 Task: Calculate the route for a hot air balloon ride in Napa Valley.
Action: Mouse moved to (97, 63)
Screenshot: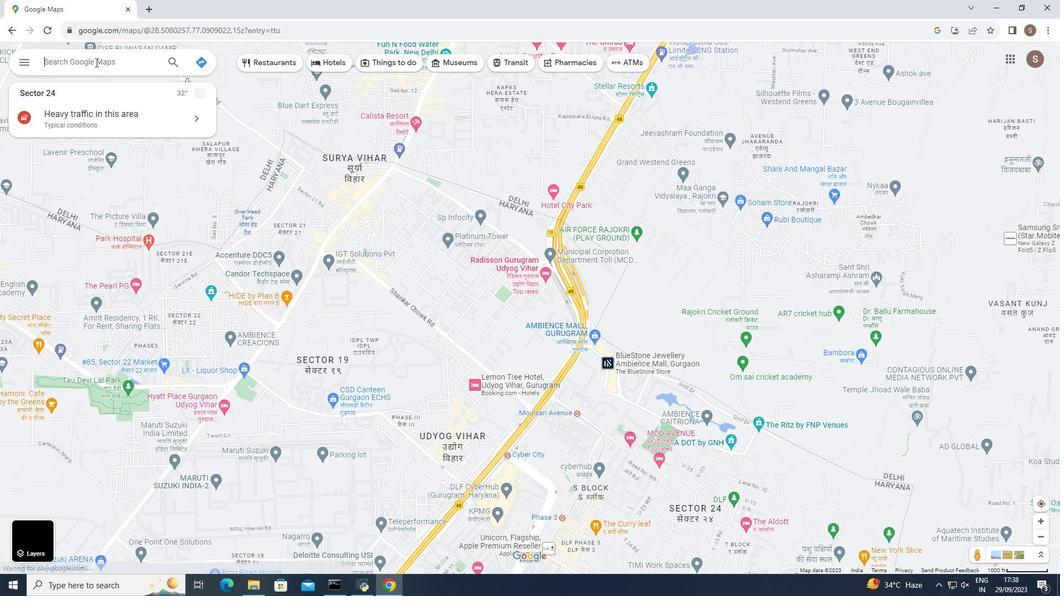 
Action: Mouse pressed left at (97, 63)
Screenshot: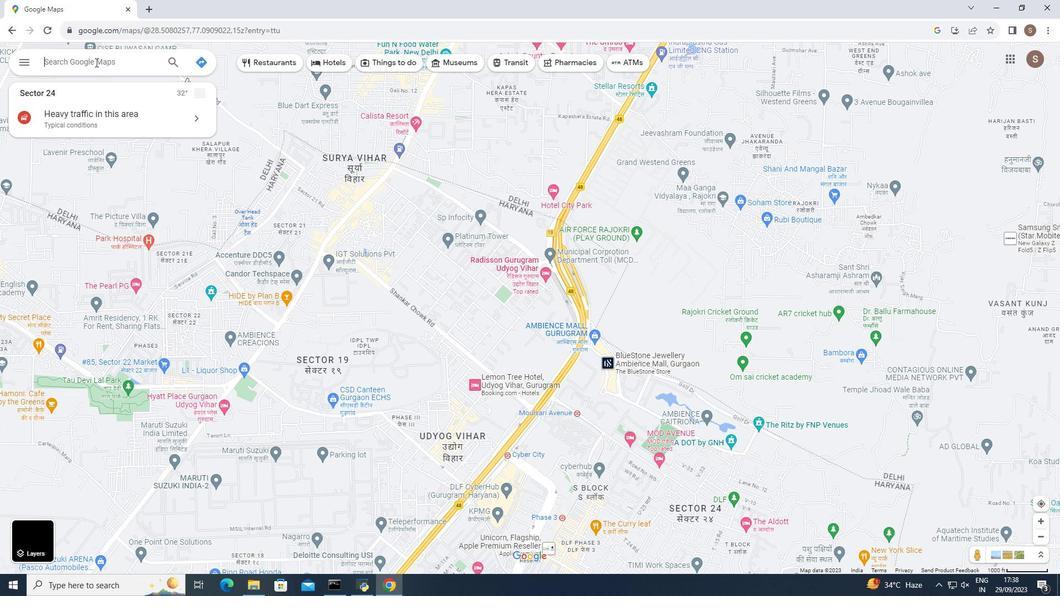 
Action: Mouse moved to (96, 63)
Screenshot: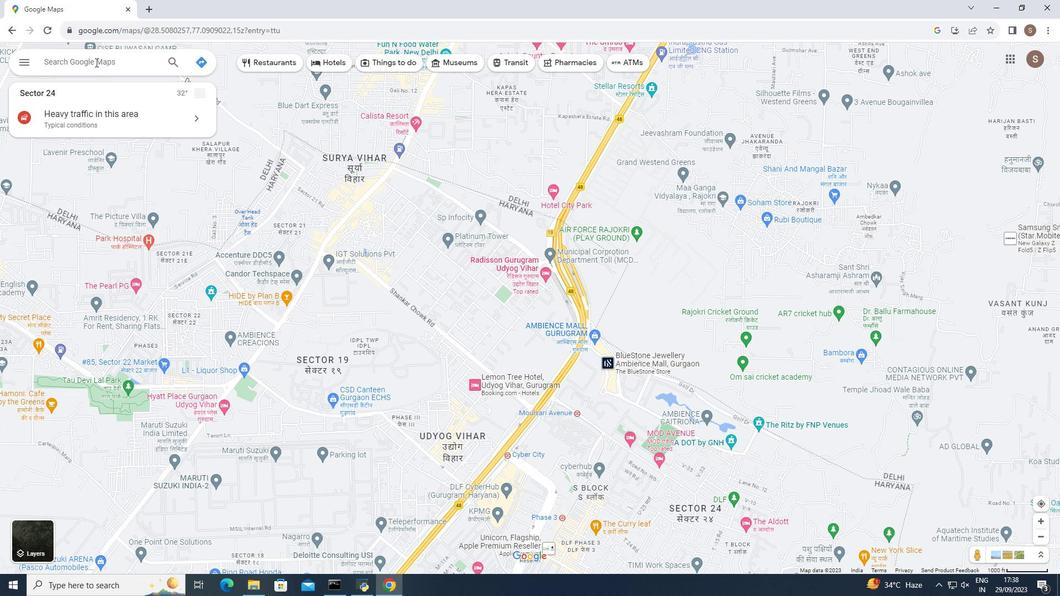 
Action: Key pressed <Key.caps_lock>N<Key.caps_lock>apa<Key.space><Key.caps_lock>V<Key.caps_lock>alley
Screenshot: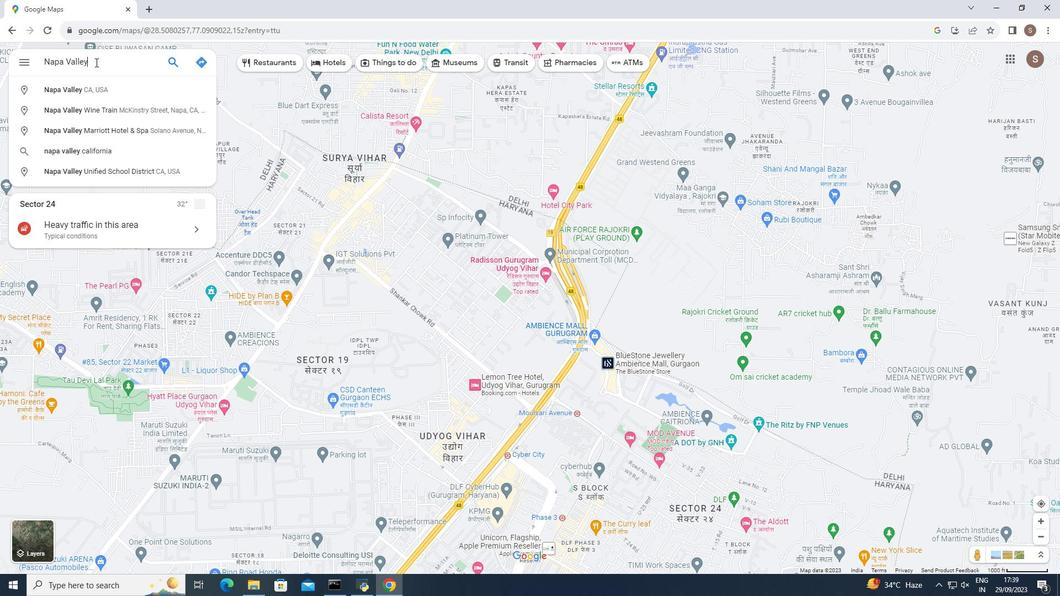 
Action: Mouse moved to (169, 56)
Screenshot: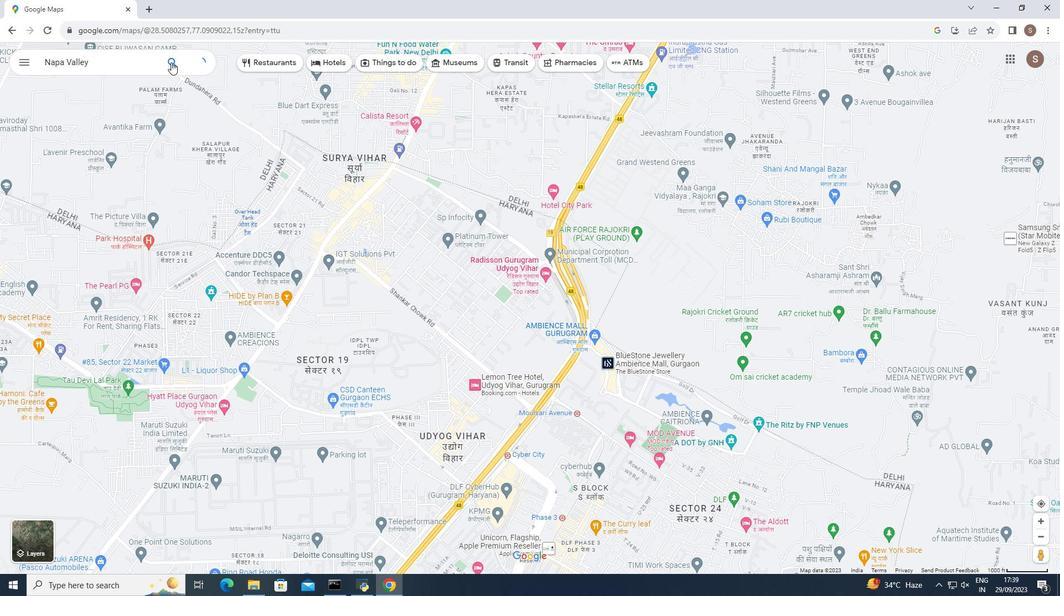 
Action: Mouse pressed left at (169, 56)
Screenshot: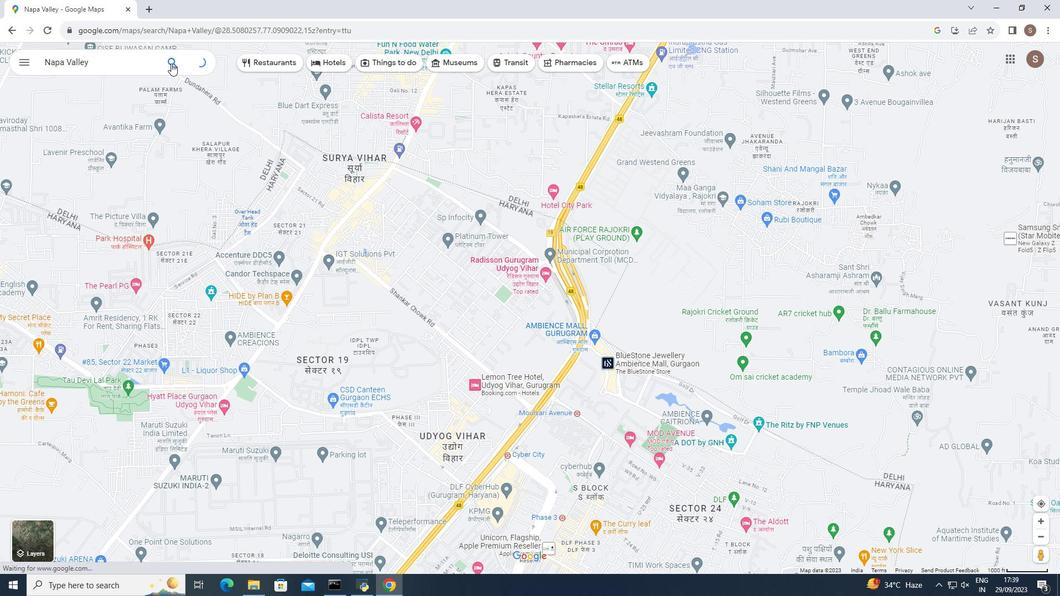 
Action: Mouse moved to (29, 250)
Screenshot: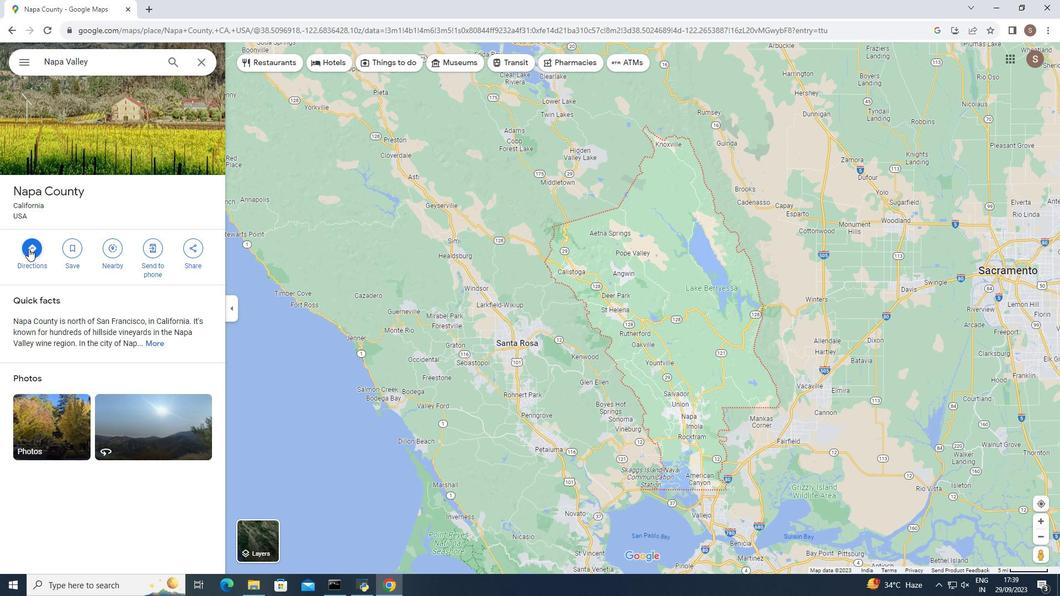 
Action: Mouse pressed left at (29, 250)
Screenshot: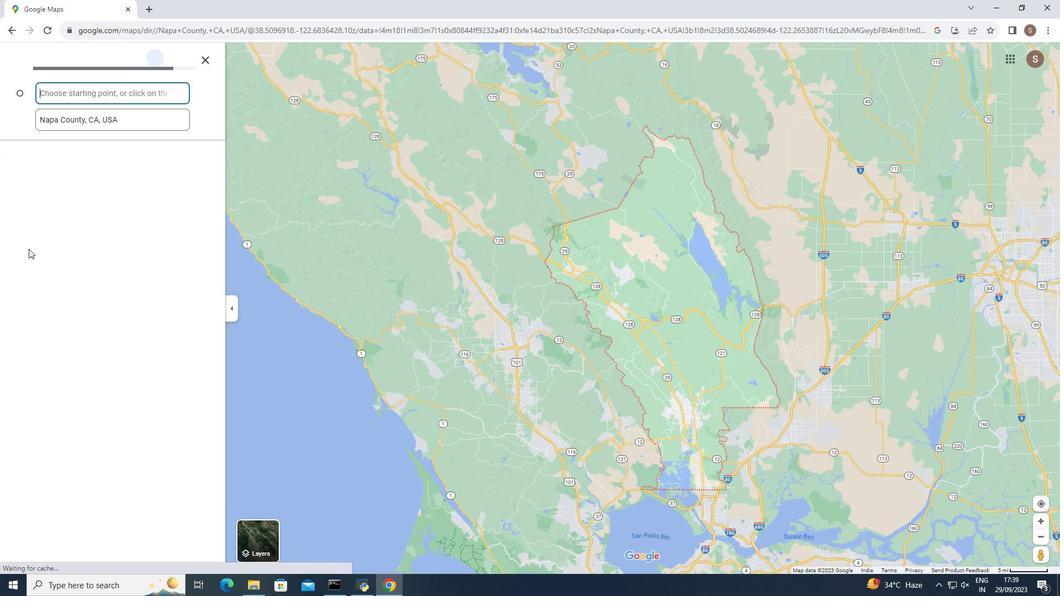 
Action: Mouse moved to (72, 92)
Screenshot: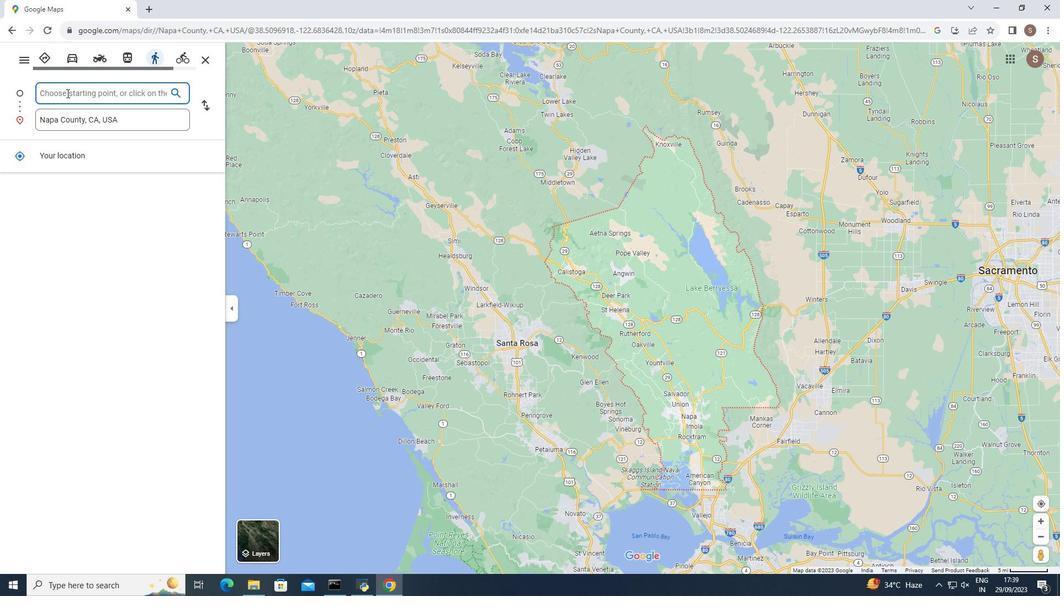 
Action: Mouse pressed left at (72, 92)
Screenshot: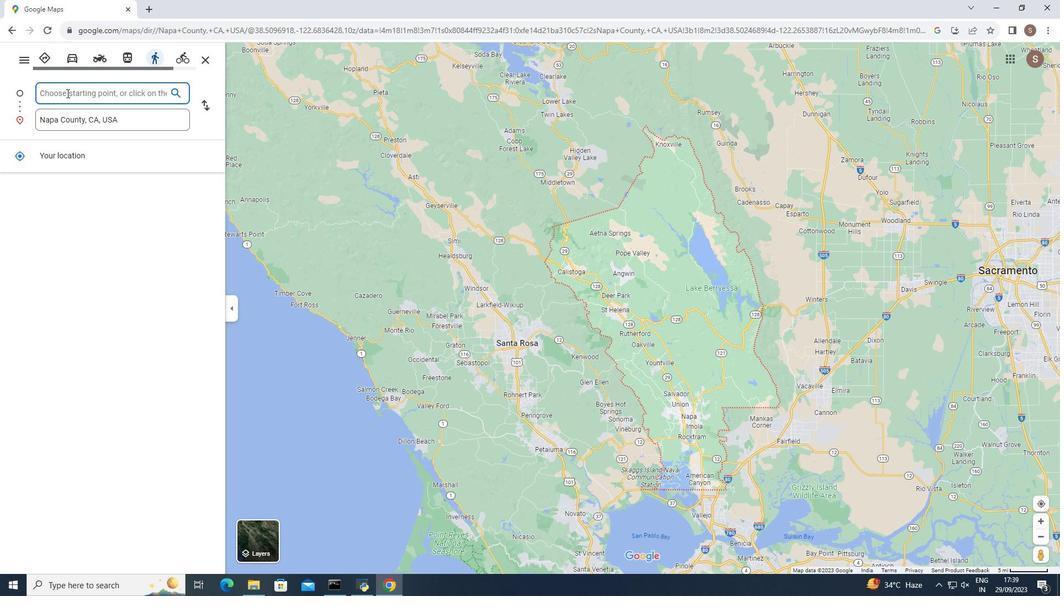 
Action: Mouse moved to (67, 94)
Screenshot: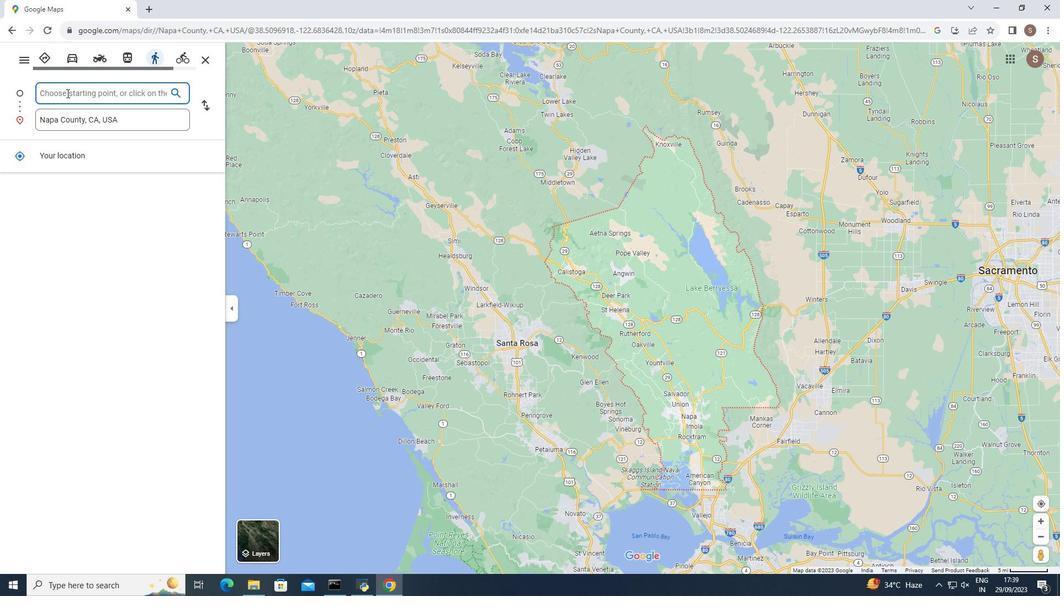 
Action: Key pressed <Key.caps_lock>H<Key.caps_lock>ot<Key.space>air<Key.space>balloon<Key.space>ride
Screenshot: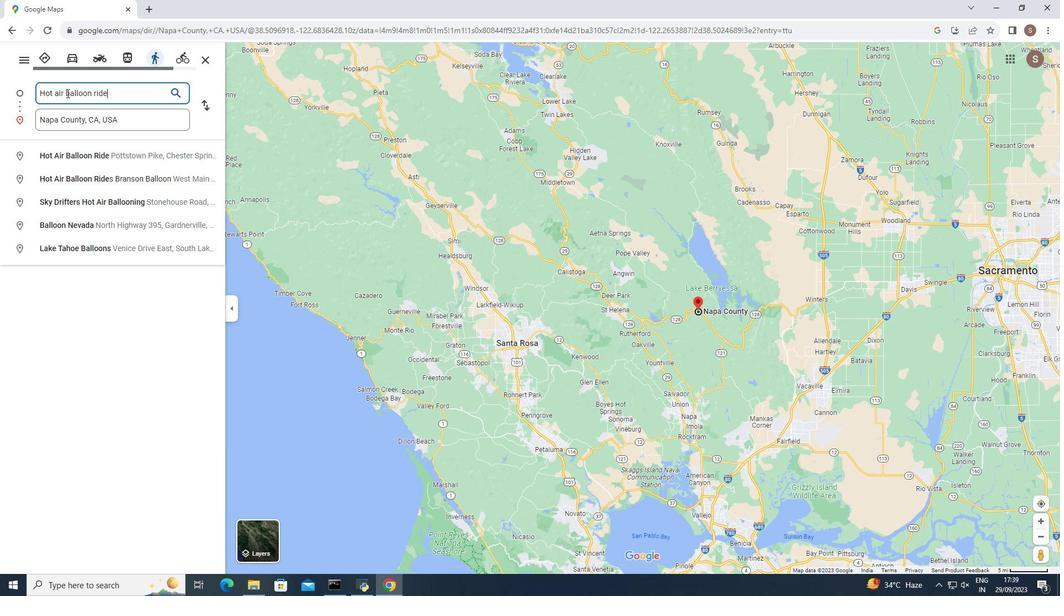
Action: Mouse moved to (176, 92)
Screenshot: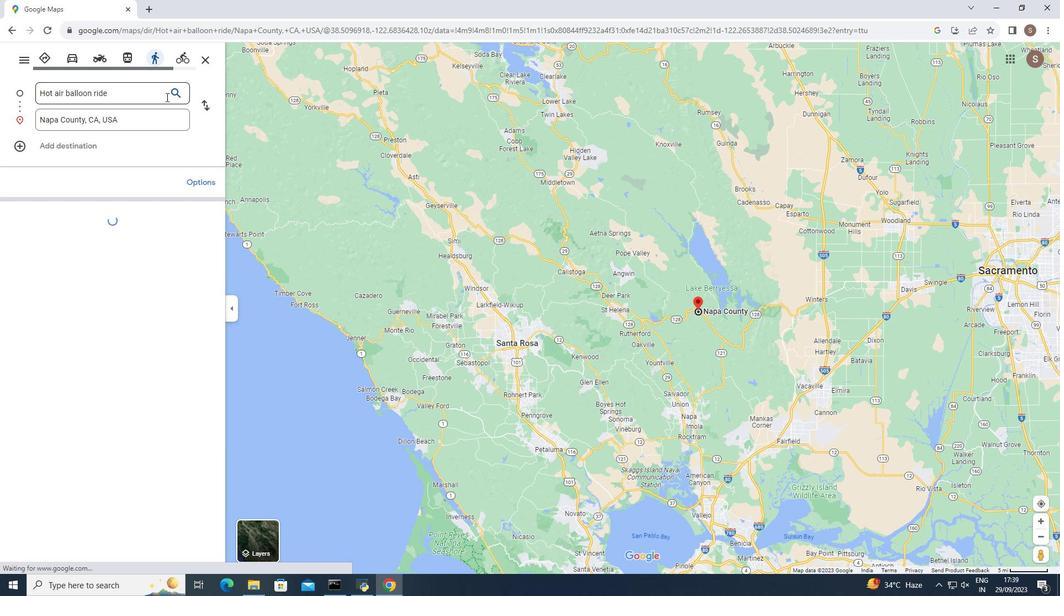 
Action: Mouse pressed left at (176, 92)
Screenshot: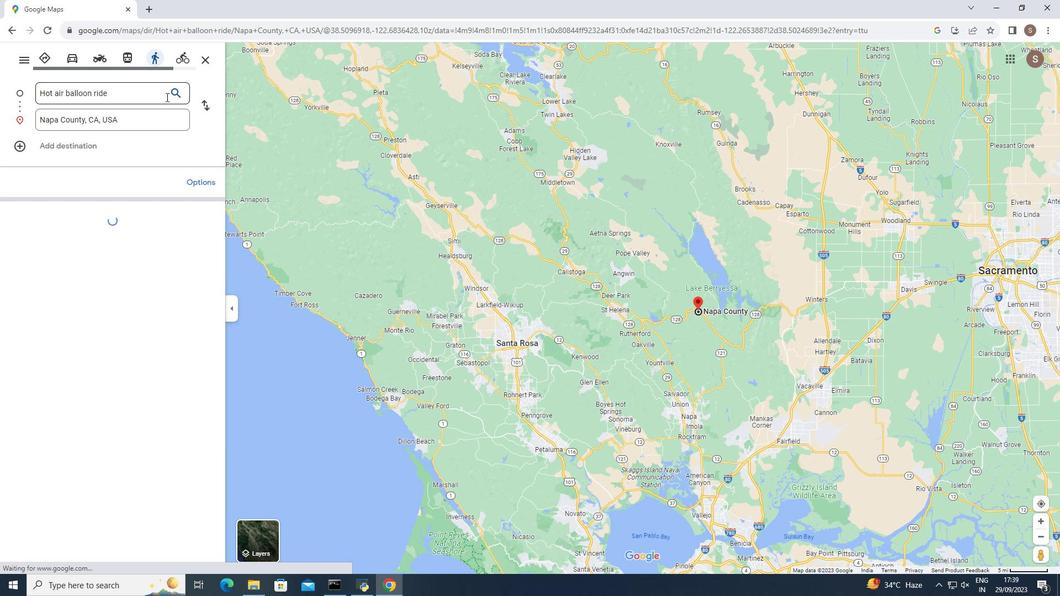 
Action: Mouse moved to (684, 489)
Screenshot: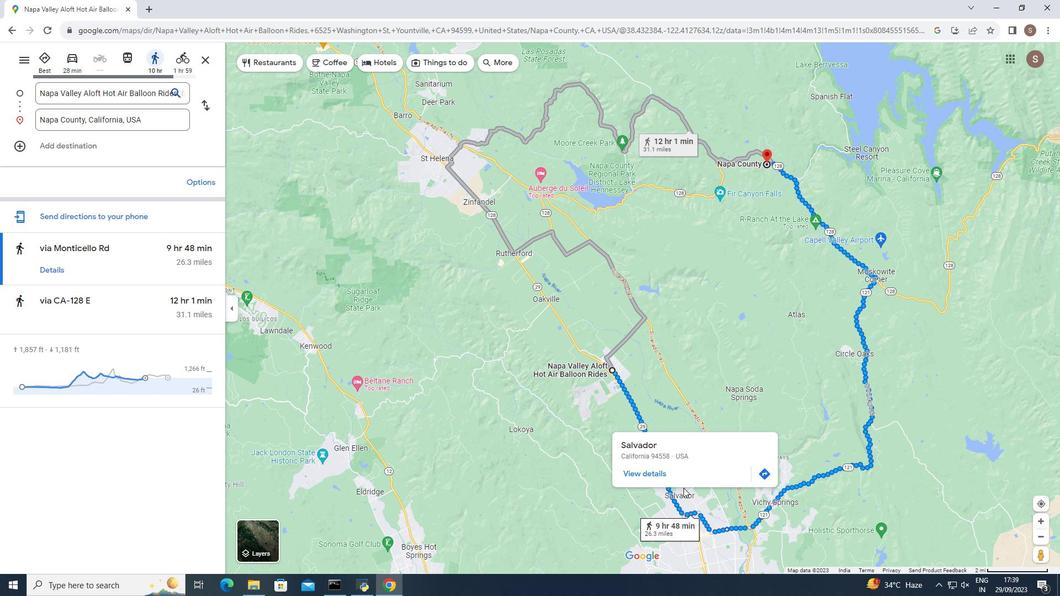 
